 Task: open an excel sheet and write heading  Financial WizardAdd Categories in a column and its values below  'Income, Income, Income, Expenses, Expenses, Expenses, Expenses, Expenses, Savings, Savings, Investments, Investments, Debt, Debt & Debt. 'Add Descriptions in next column and its values below  Salary, Freelance Work, Rental Income, Housing, Transportation, Groceries, Utilities, Entertainment, Emergency Fund, Retirement, Stocks, Mutual Funds, Credit Card 1, Credit Card 2 & Student Loan. Add Amount in next column and its values below  $5,000, $1,200, $500, $1,200, $300, $400, $200, $150, $500, $1,000, $500, $300, $200, $100 & $300. Save page DashboardFinRecords
Action: Mouse moved to (38, 119)
Screenshot: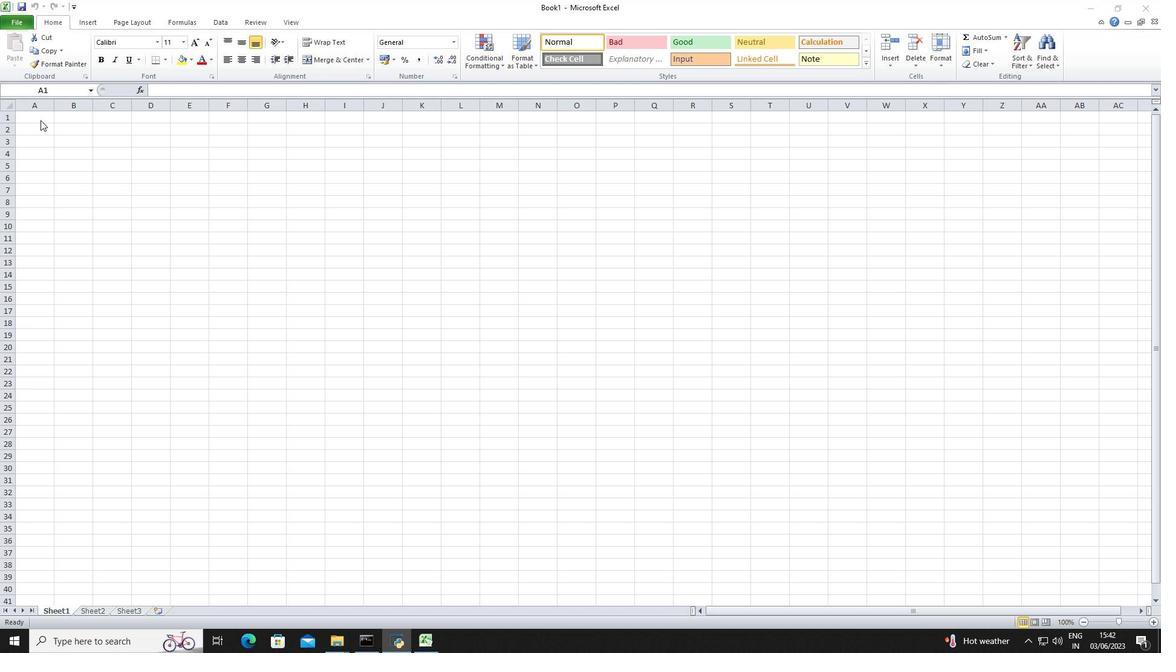 
Action: Mouse pressed left at (38, 119)
Screenshot: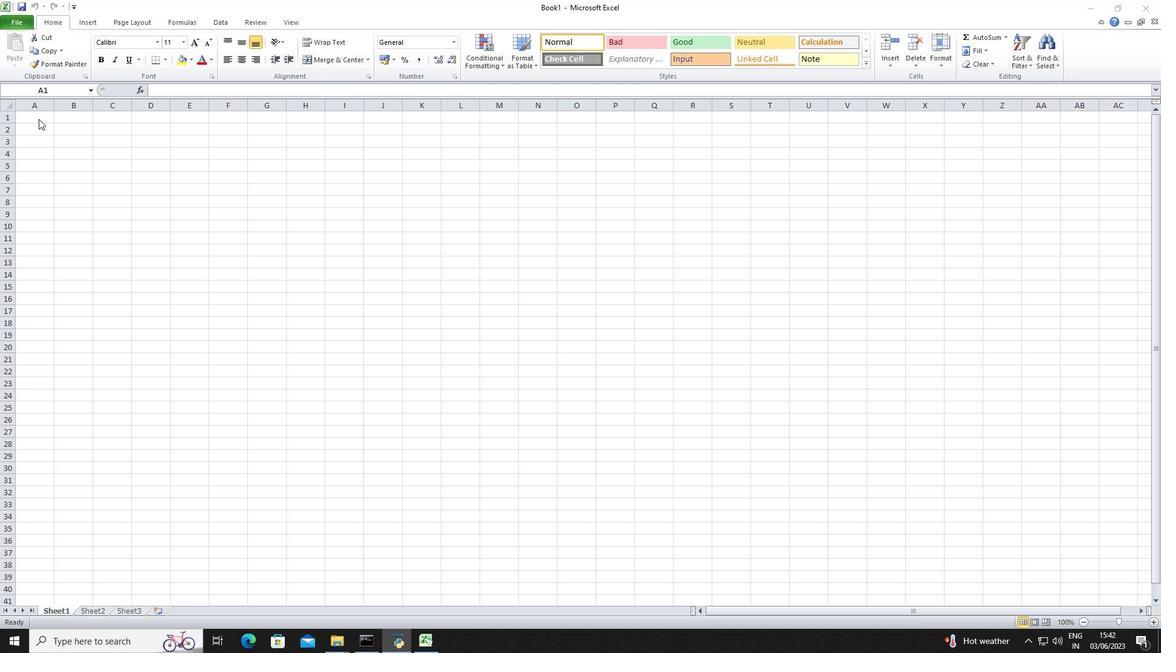 
Action: Key pressed <Key.shift>Financial<Key.space><Key.shift>Wizard<Key.down><Key.down><Key.shift>Categories<Key.down><Key.shift>Income<Key.down><Key.shift>Income<Key.down><Key.shift>Income<Key.down><Key.shift>Expenses<Key.down><Key.shift>Expenses<Key.down><Key.shift>Expenses<Key.down><Key.shift>Expenses<Key.down><Key.shift>Expenses<Key.down><Key.down><Key.up><Key.shift>Savings<Key.down><Key.shift>Savings<Key.down><Key.shift>Investments<Key.down><Key.shift>Investments<Key.down><Key.shift><Key.shift>Debt<Key.down><Key.shift>Debt<Key.down><Key.shift>Debt<Key.down><Key.right><Key.right><Key.up><Key.up><Key.up><Key.up><Key.up><Key.up><Key.up><Key.up><Key.up><Key.up><Key.up><Key.up><Key.up><Key.up><Key.up><Key.up><Key.shift>Descriptions<Key.down><Key.shift>Salary<Key.down><Key.shift>Freelance<Key.space><Key.shift>Work<Key.down><Key.shift>Rental<Key.space><Key.shift>Income<Key.down><Key.shift>Housing<Key.down><Key.shift>Transportation<Key.down><Key.shift>Groceries<Key.down><Key.shift>Utilii<Key.backspace><Key.backspace><Key.backspace>lities<Key.down><Key.shift>Entertainment<Key.down><Key.shift>Emergency<Key.space><Key.shift>Fund<Key.down><Key.shift>Retirement<Key.down><Key.shift>Stocks<Key.down><Key.shift>Mutual<Key.space><Key.shift>Funds<Key.down><Key.shift>Credit<Key.space><Key.shift>CArd<Key.backspace><Key.backspace><Key.backspace>ard<Key.space>1<Key.down><Key.shift>Credit<Key.space><Key.shift>Card<Key.space>2<Key.down><Key.shift>Student<Key.space><Key.shift>Loan<Key.down><Key.right><Key.right><Key.right><Key.up><Key.up><Key.up><Key.up><Key.up><Key.up><Key.up><Key.up><Key.up><Key.up><Key.up><Key.up><Key.up><Key.up><Key.up><Key.up><Key.shift>Amount<Key.down>5000<Key.down>1200<Key.down>500<Key.down>1200<Key.down>300<Key.down>400<Key.down>200<Key.down>14<Key.backspace>50<Key.down>500<Key.down>1000<Key.down>500<Key.down>300<Key.down>200<Key.down>100<Key.down>300<Key.down>
Screenshot: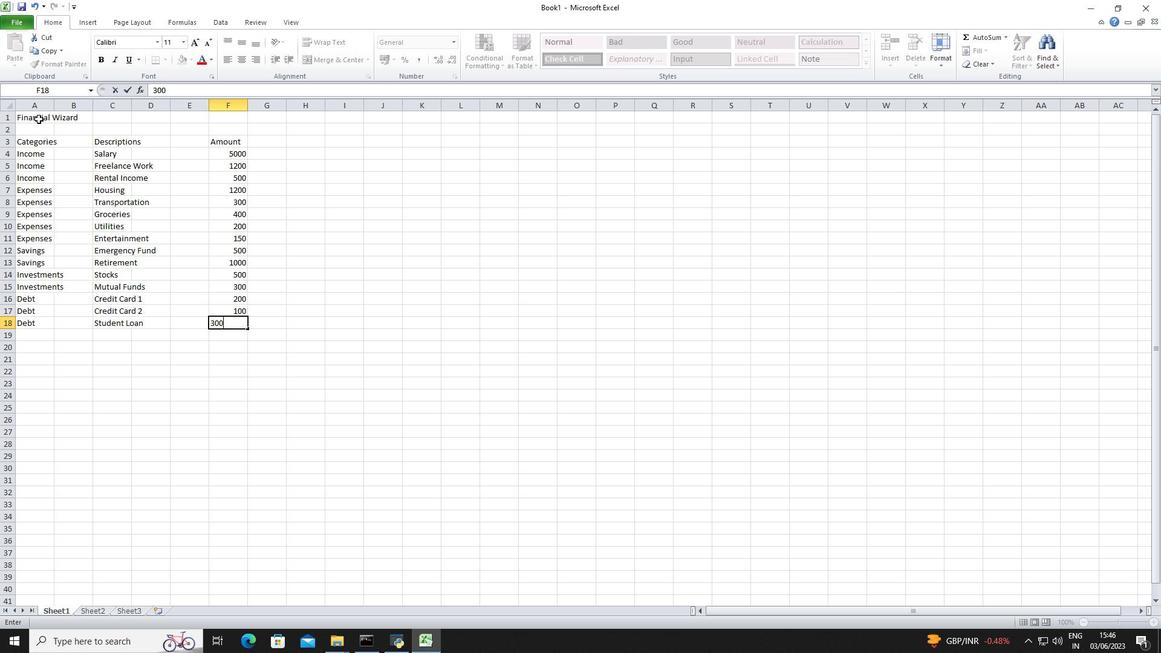 
Action: Mouse moved to (223, 156)
Screenshot: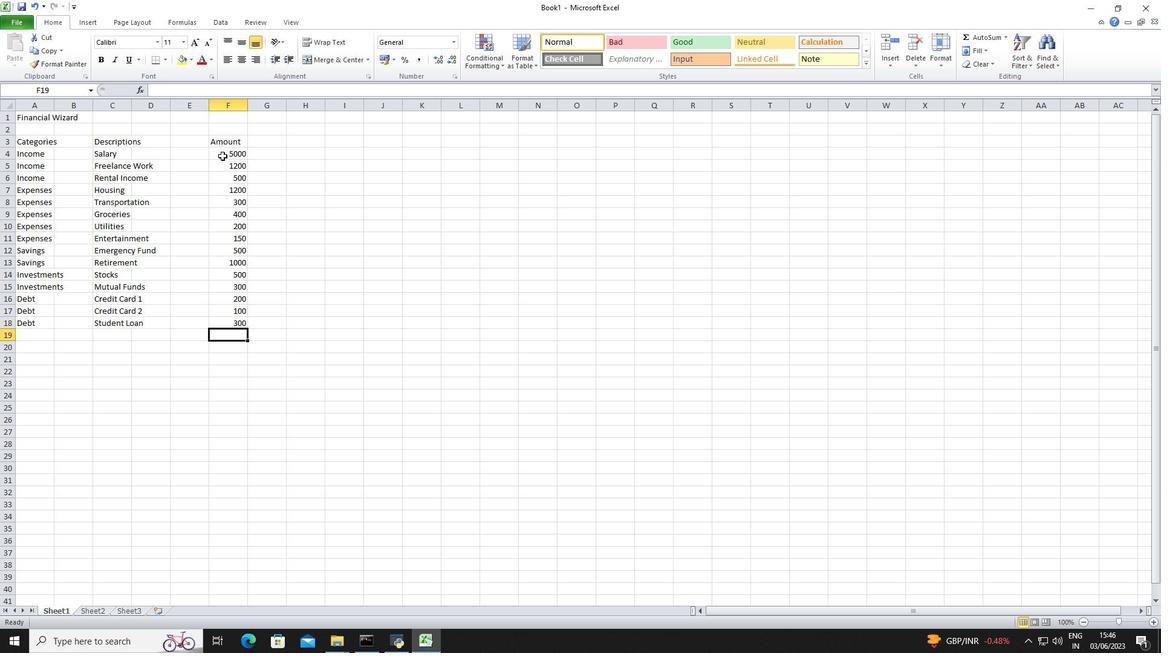 
Action: Mouse pressed left at (223, 156)
Screenshot: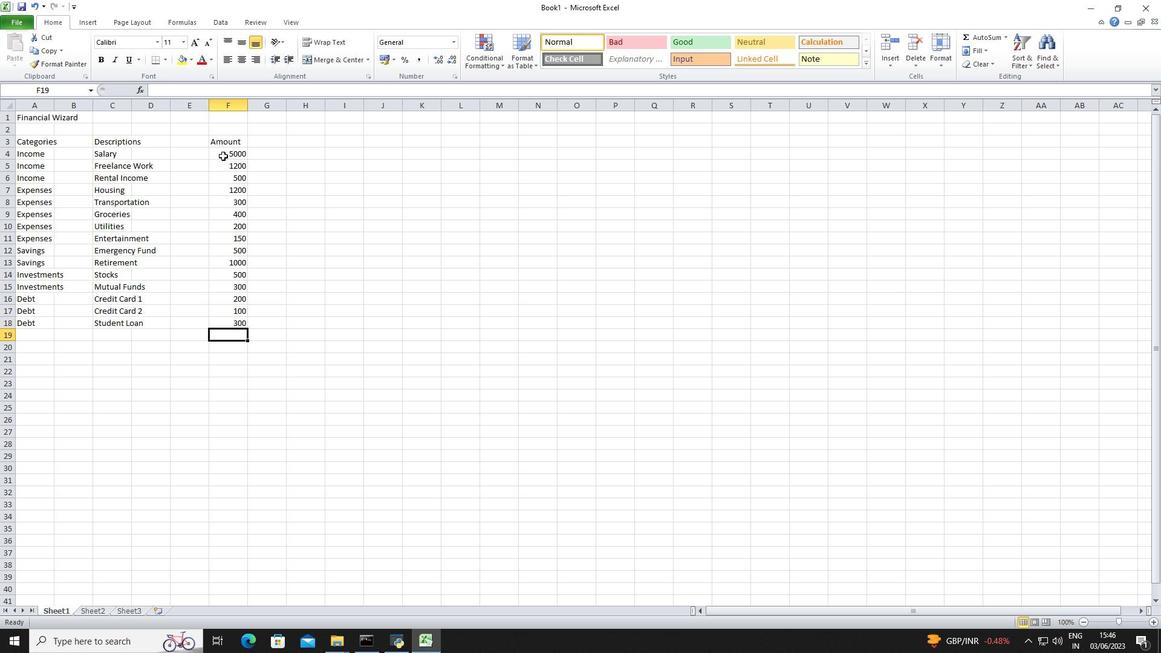 
Action: Mouse moved to (453, 41)
Screenshot: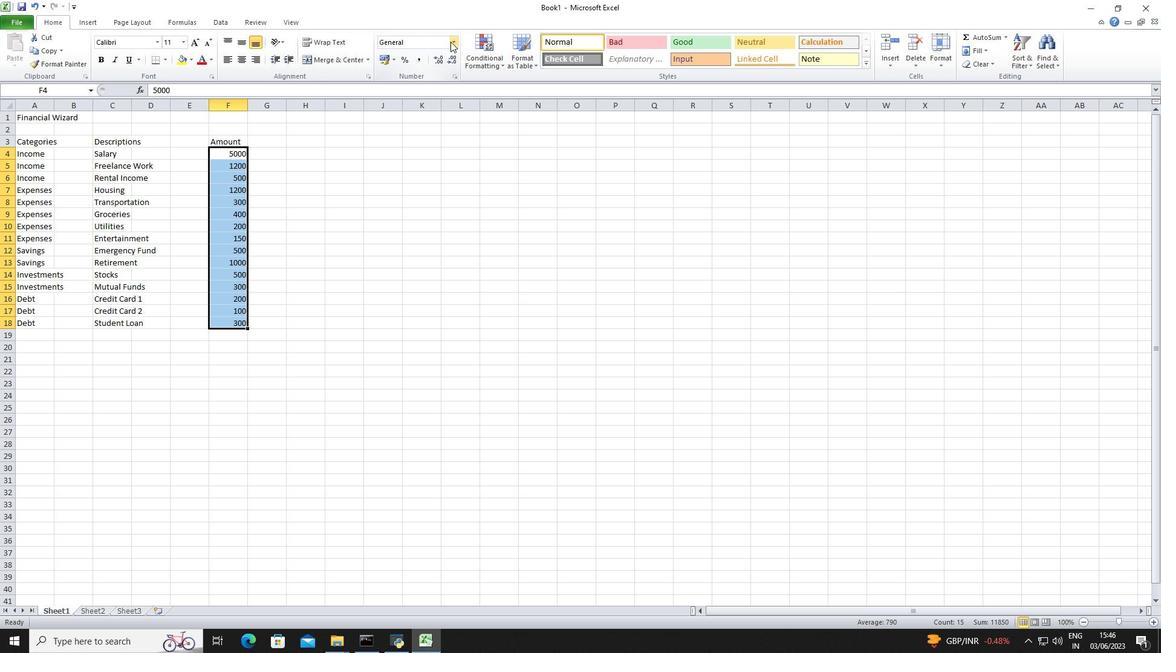 
Action: Mouse pressed left at (453, 41)
Screenshot: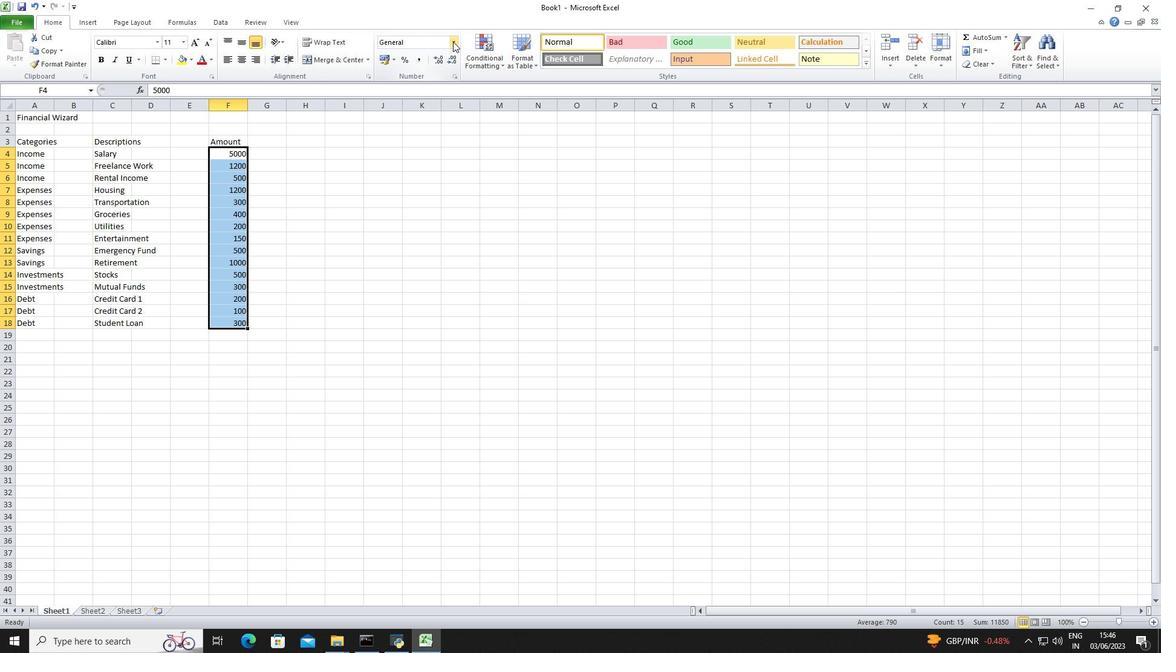 
Action: Mouse moved to (435, 354)
Screenshot: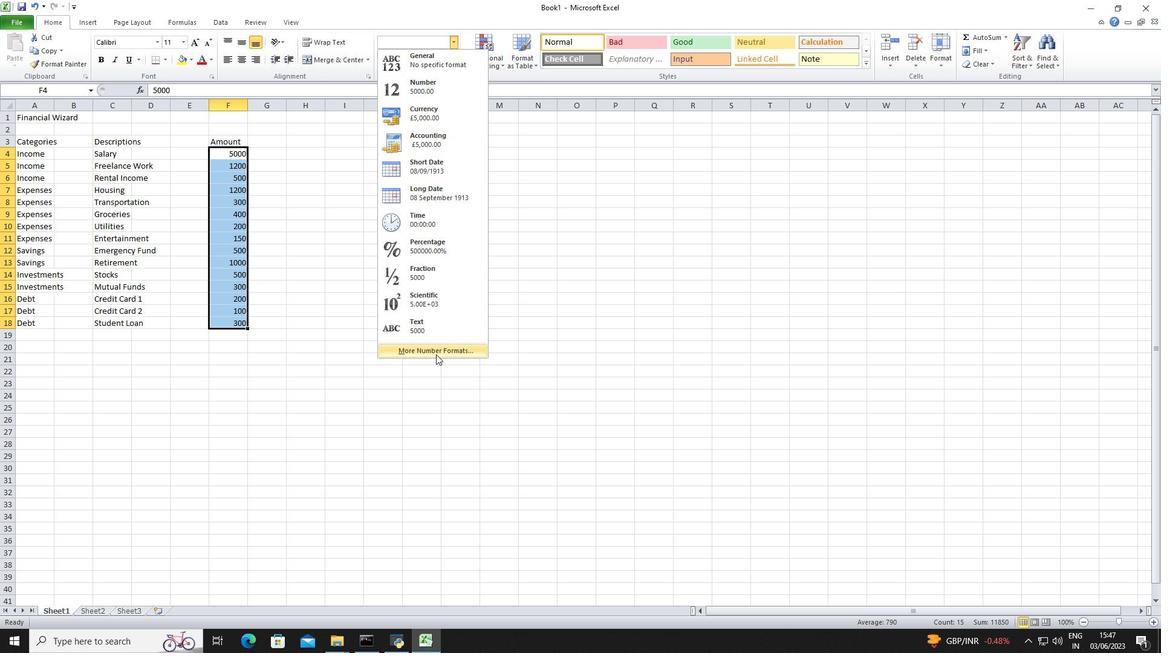 
Action: Mouse pressed left at (435, 354)
Screenshot: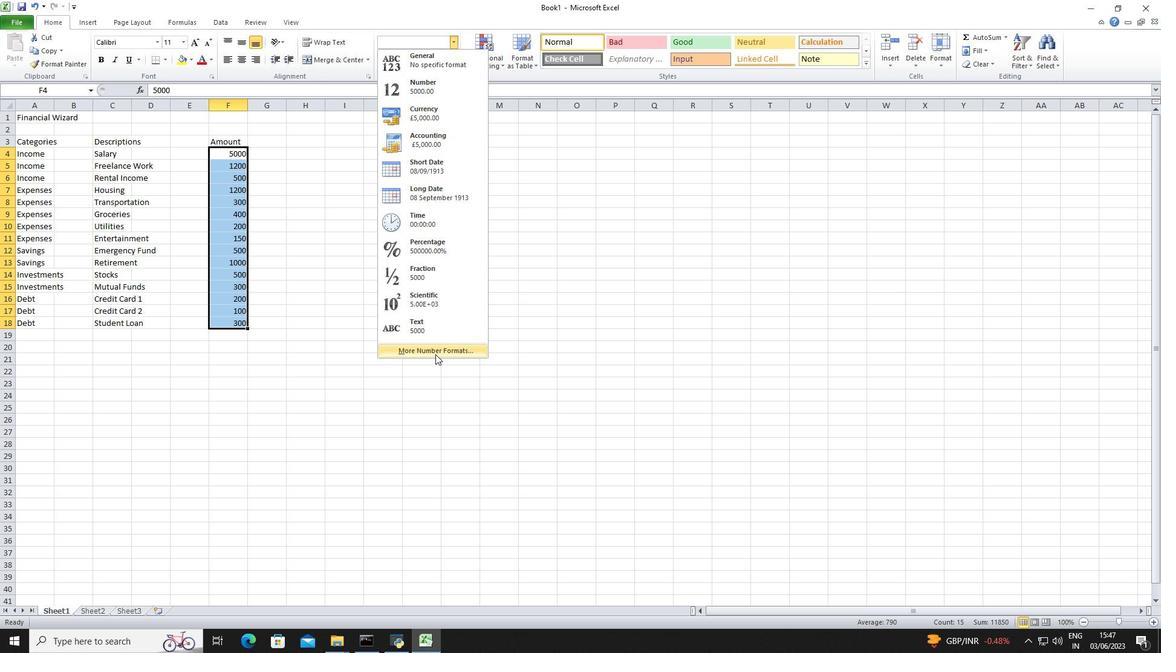
Action: Mouse moved to (179, 227)
Screenshot: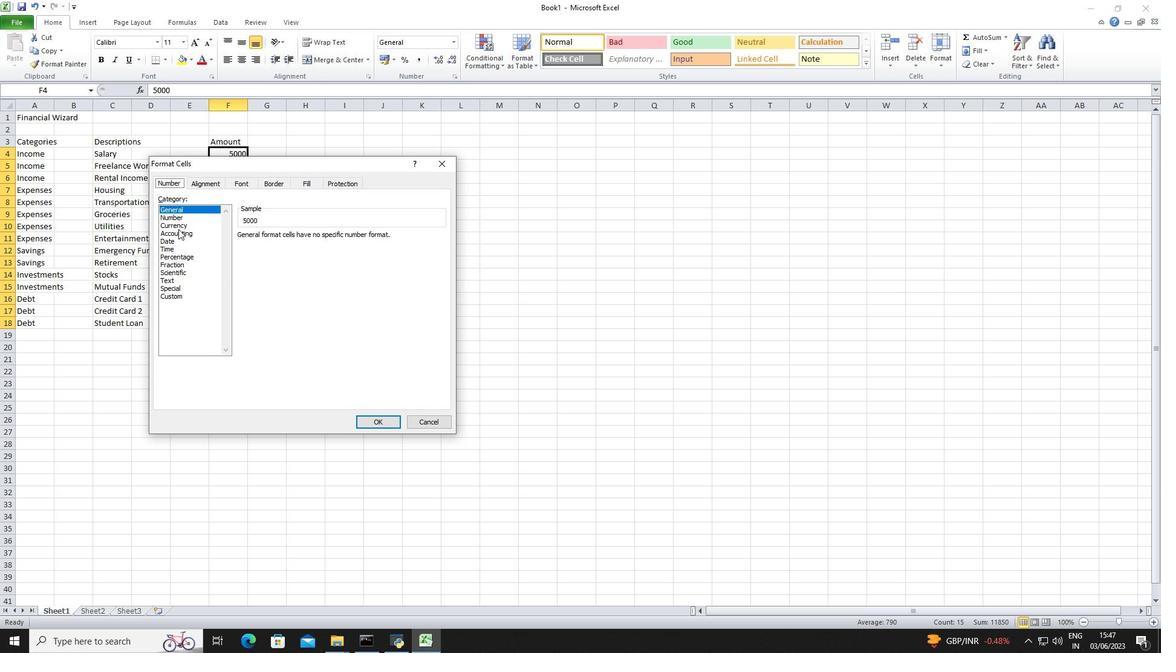 
Action: Mouse pressed left at (179, 227)
Screenshot: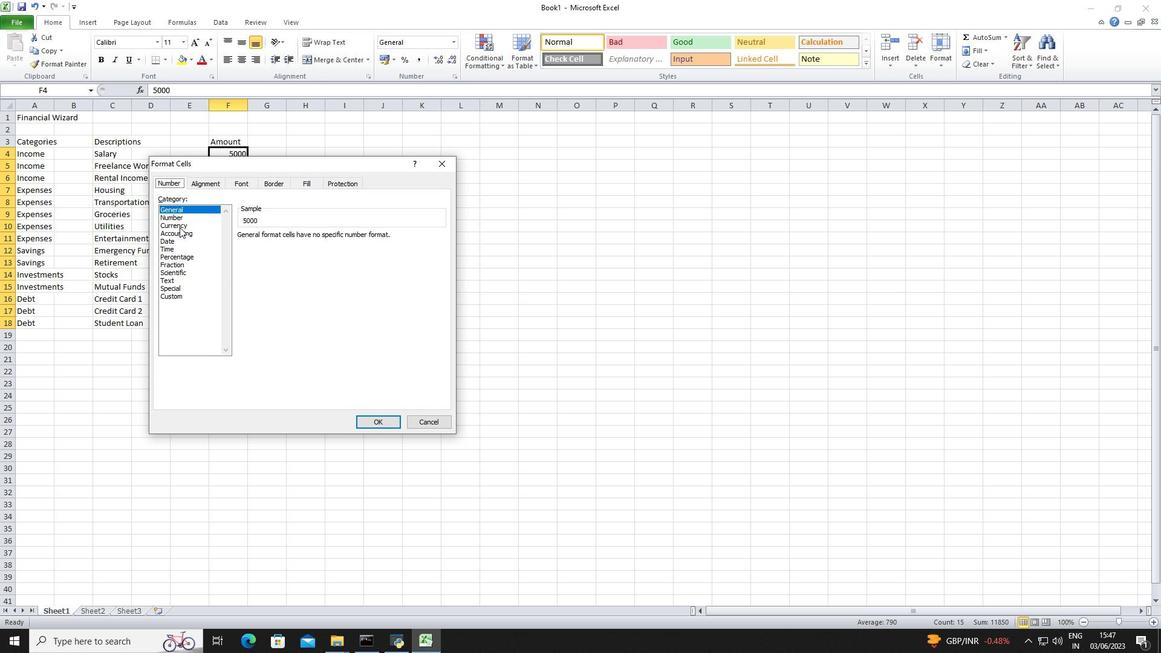 
Action: Mouse moved to (316, 238)
Screenshot: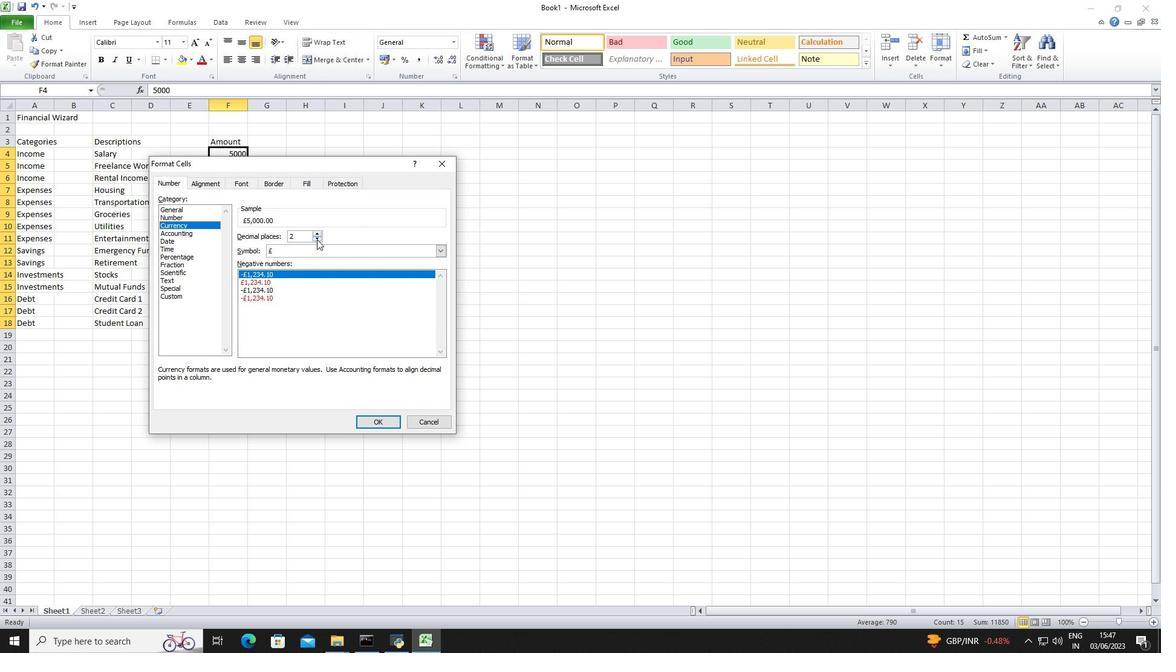 
Action: Mouse pressed left at (316, 238)
Screenshot: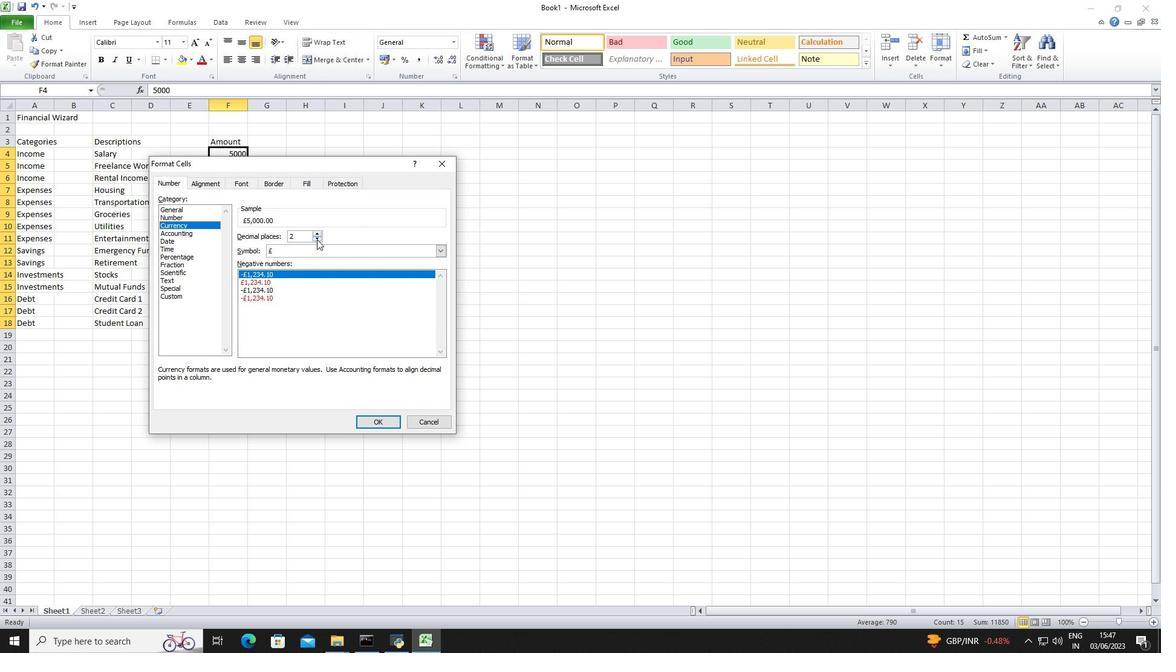 
Action: Mouse pressed left at (316, 238)
Screenshot: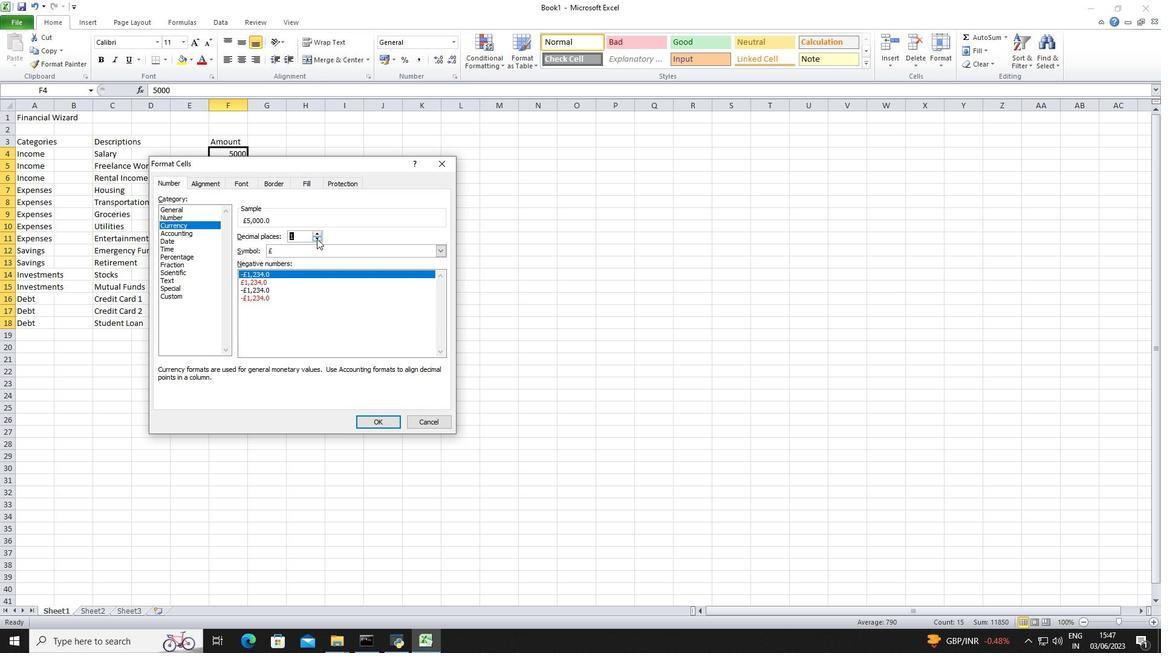 
Action: Mouse moved to (316, 248)
Screenshot: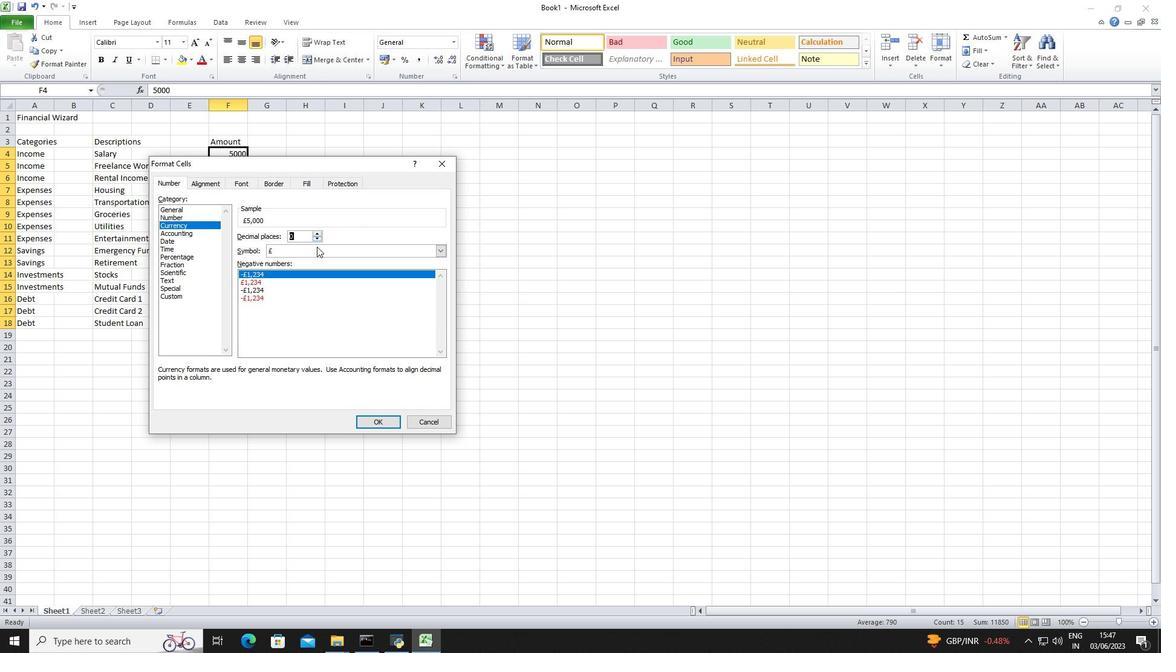 
Action: Mouse pressed left at (316, 248)
Screenshot: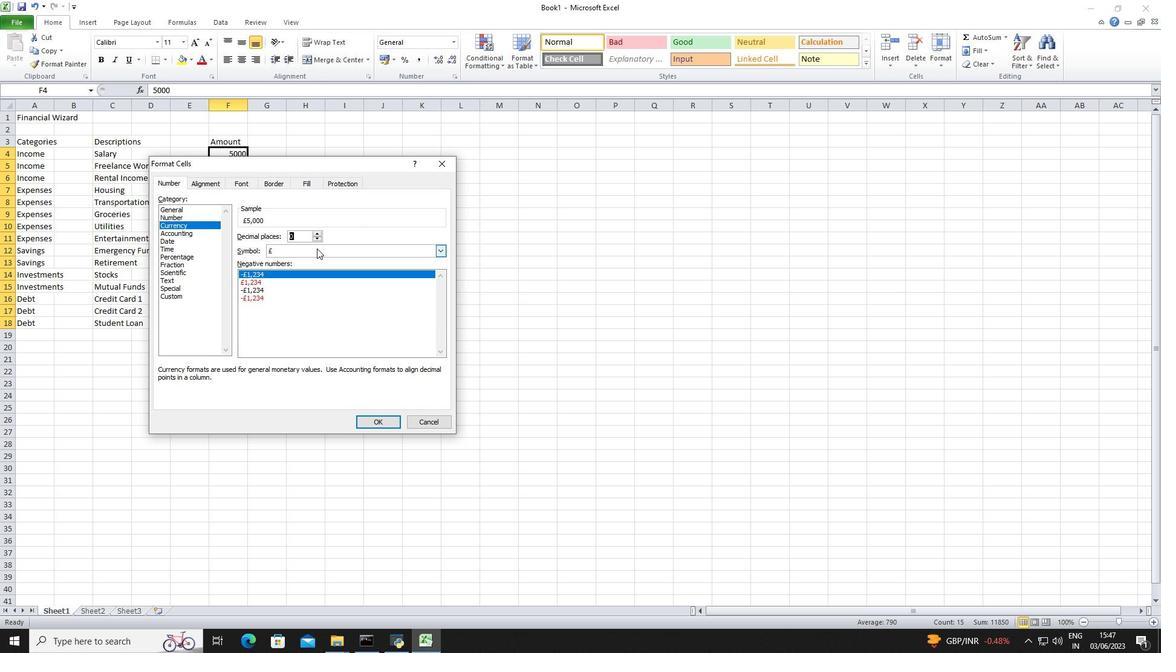 
Action: Mouse moved to (309, 304)
Screenshot: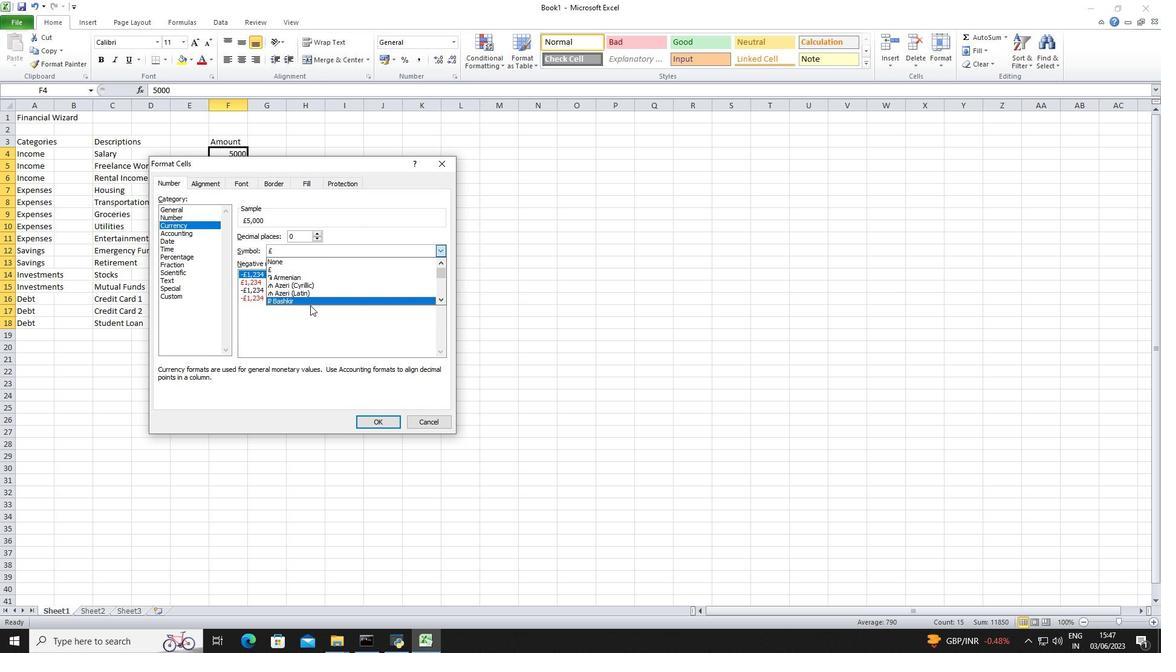 
Action: Mouse scrolled (309, 303) with delta (0, 0)
Screenshot: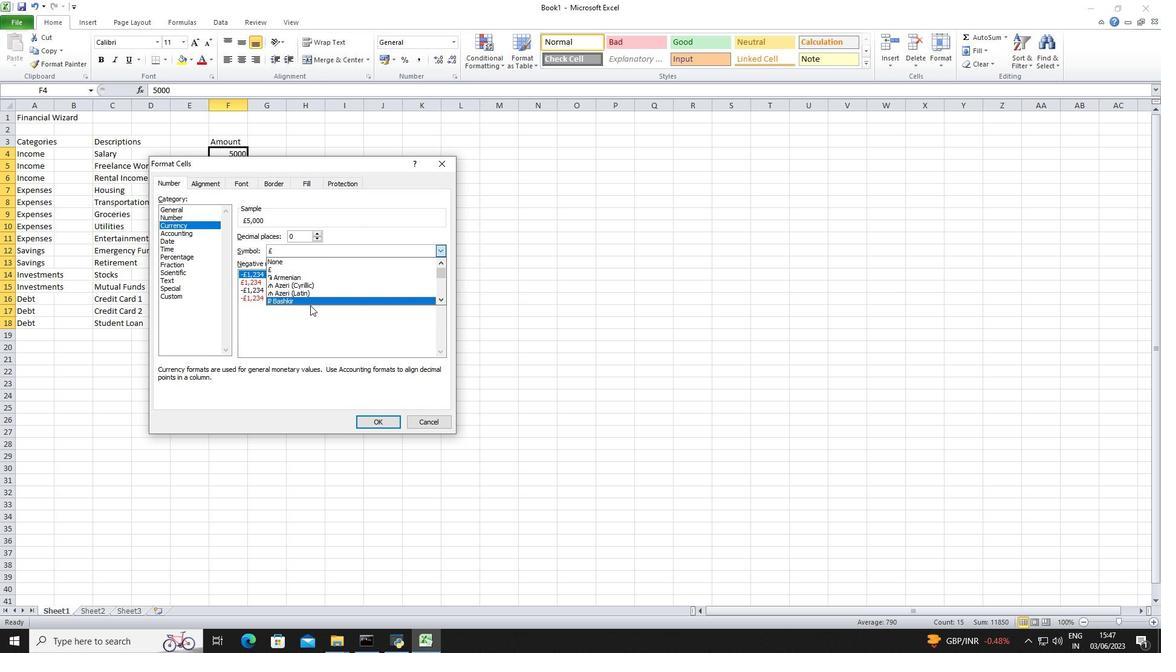 
Action: Mouse moved to (309, 302)
Screenshot: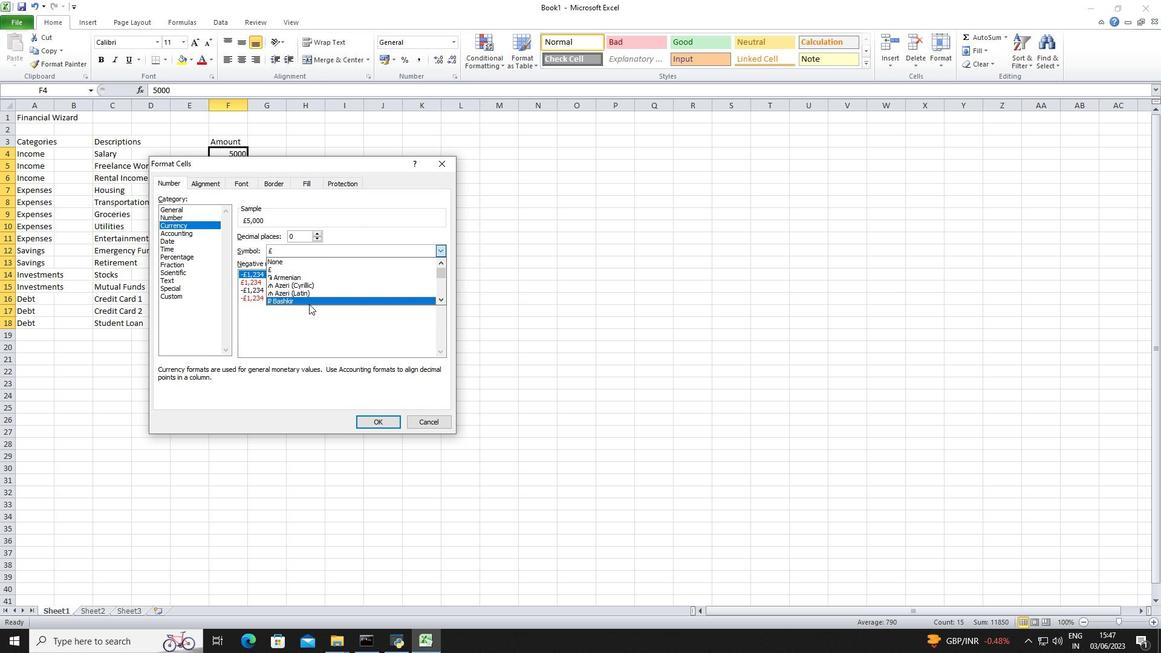 
Action: Mouse scrolled (309, 301) with delta (0, 0)
Screenshot: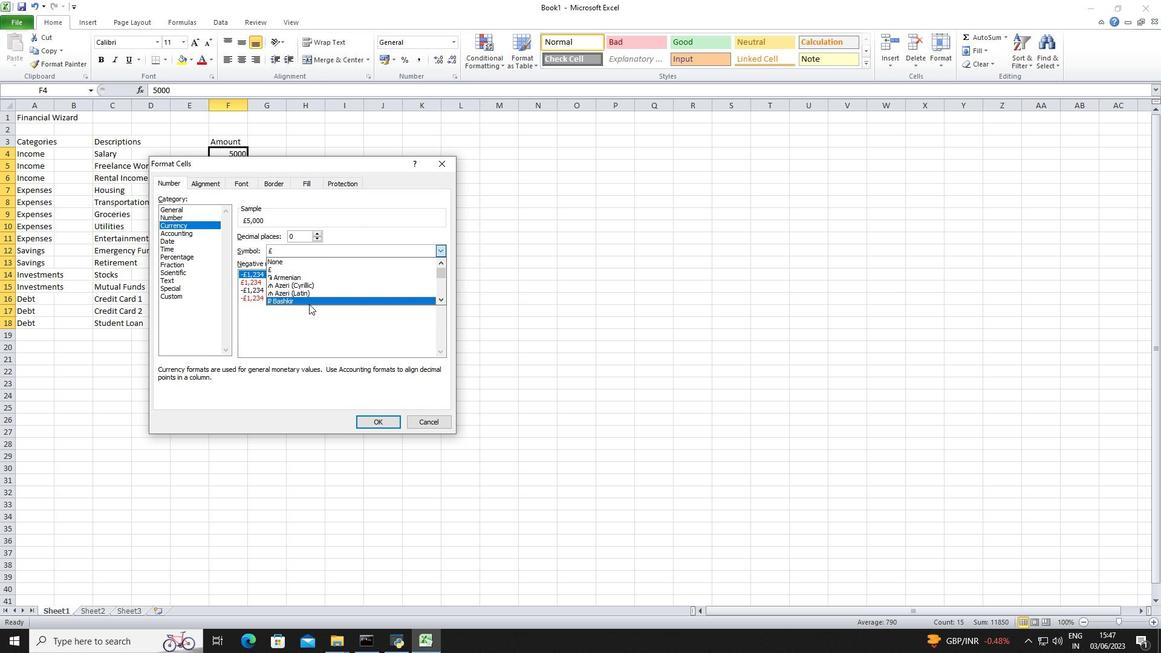 
Action: Mouse moved to (307, 300)
Screenshot: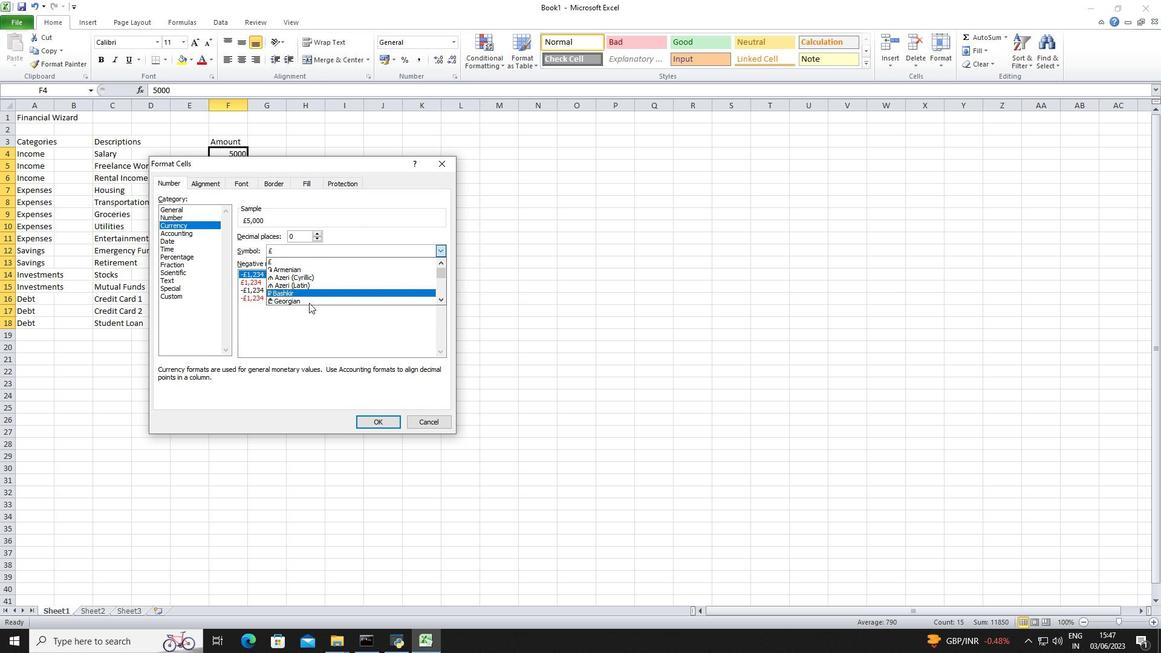 
Action: Mouse scrolled (307, 299) with delta (0, 0)
Screenshot: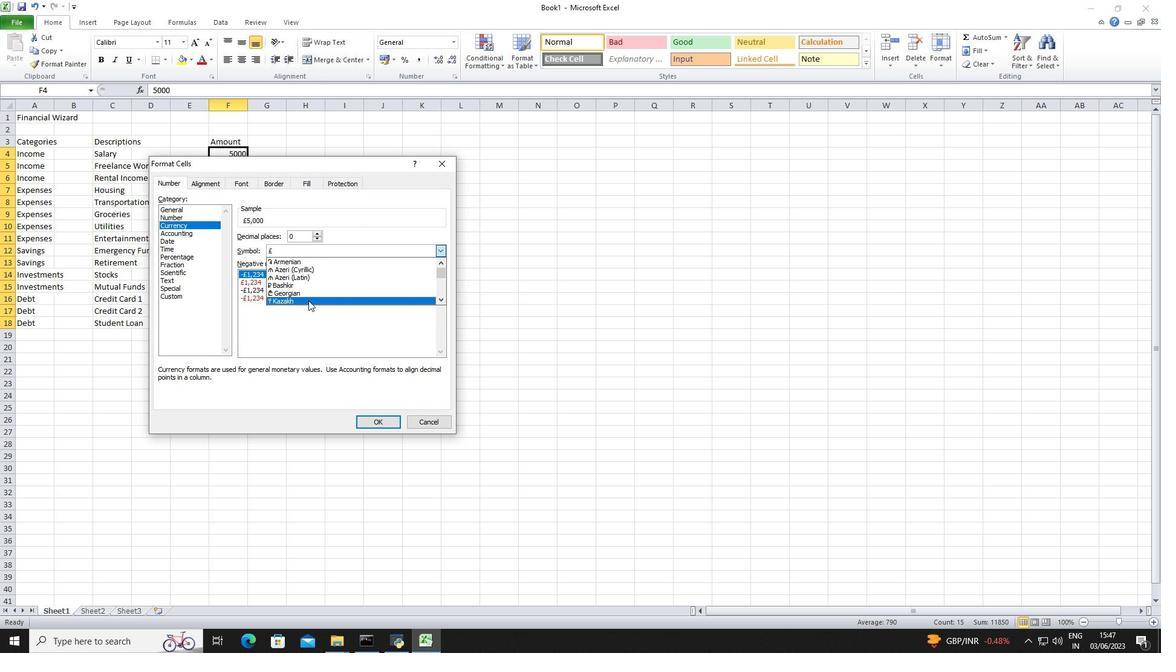 
Action: Mouse moved to (307, 299)
Screenshot: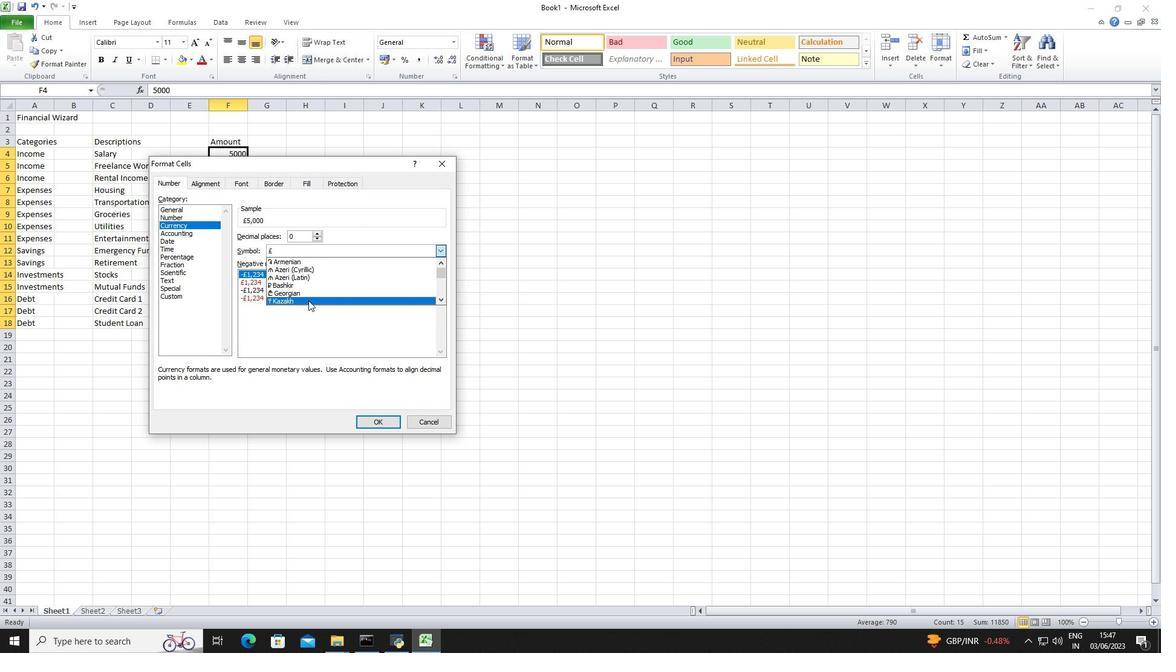 
Action: Mouse scrolled (307, 298) with delta (0, 0)
Screenshot: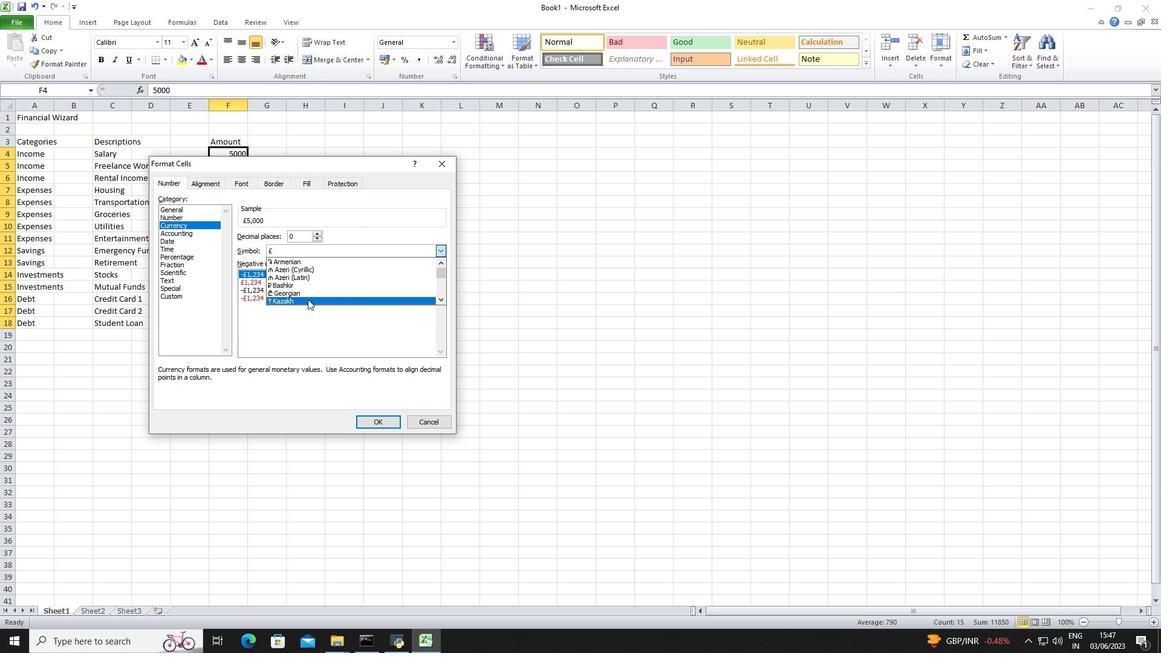 
Action: Mouse scrolled (307, 298) with delta (0, 0)
Screenshot: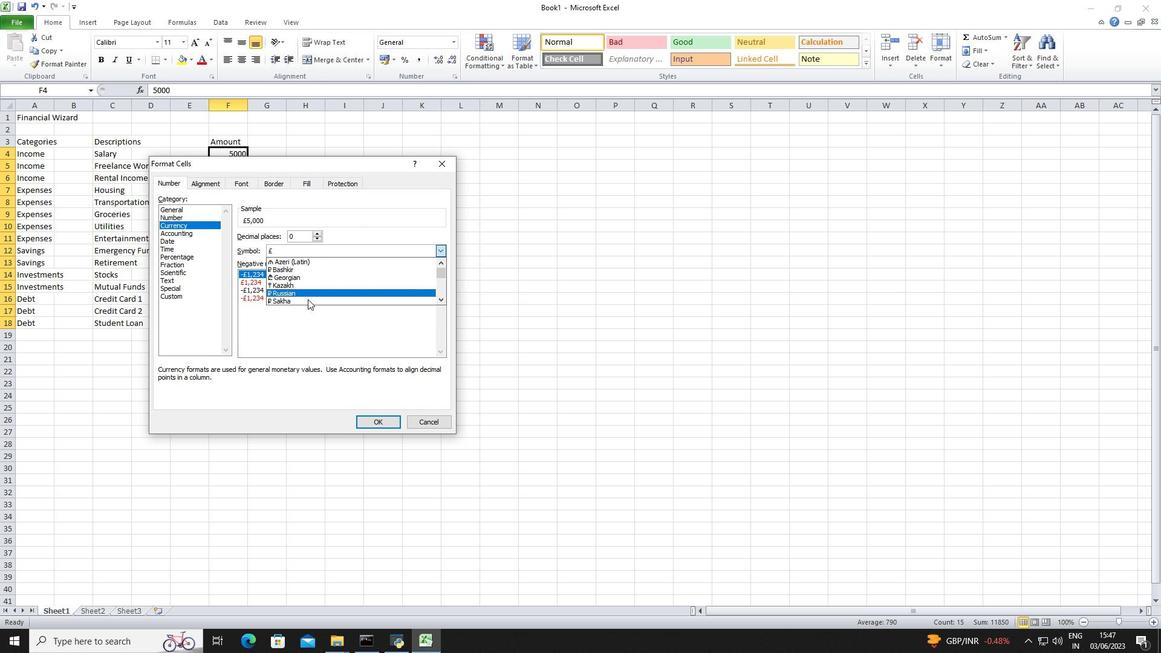 
Action: Mouse scrolled (307, 298) with delta (0, 0)
Screenshot: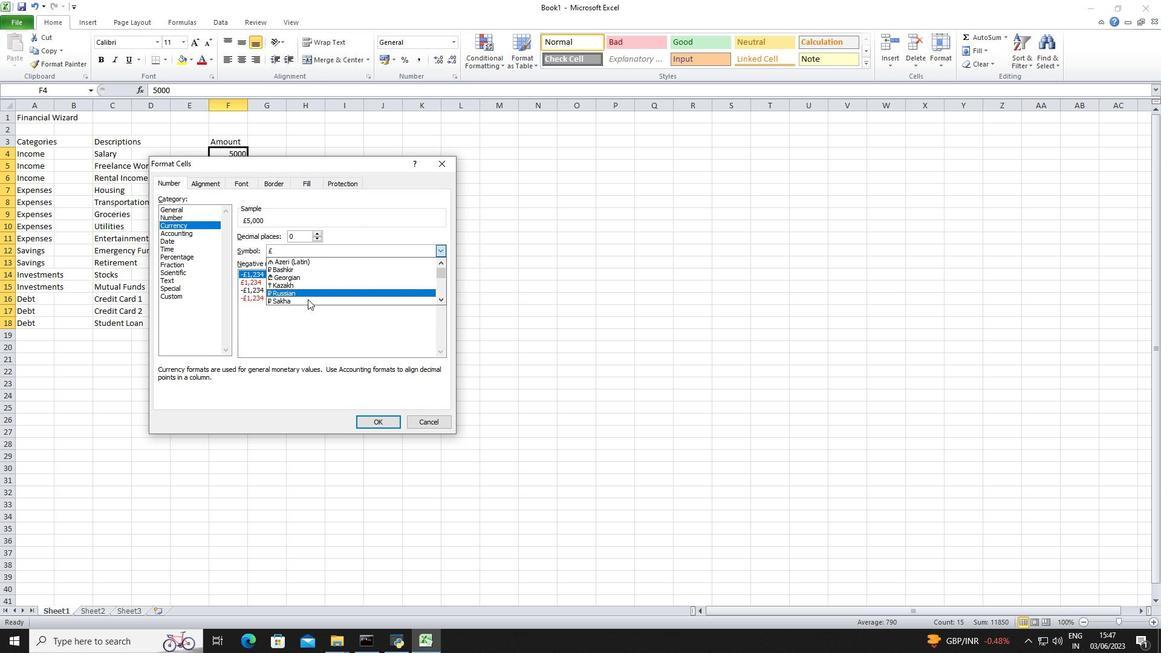 
Action: Mouse scrolled (307, 298) with delta (0, 0)
Screenshot: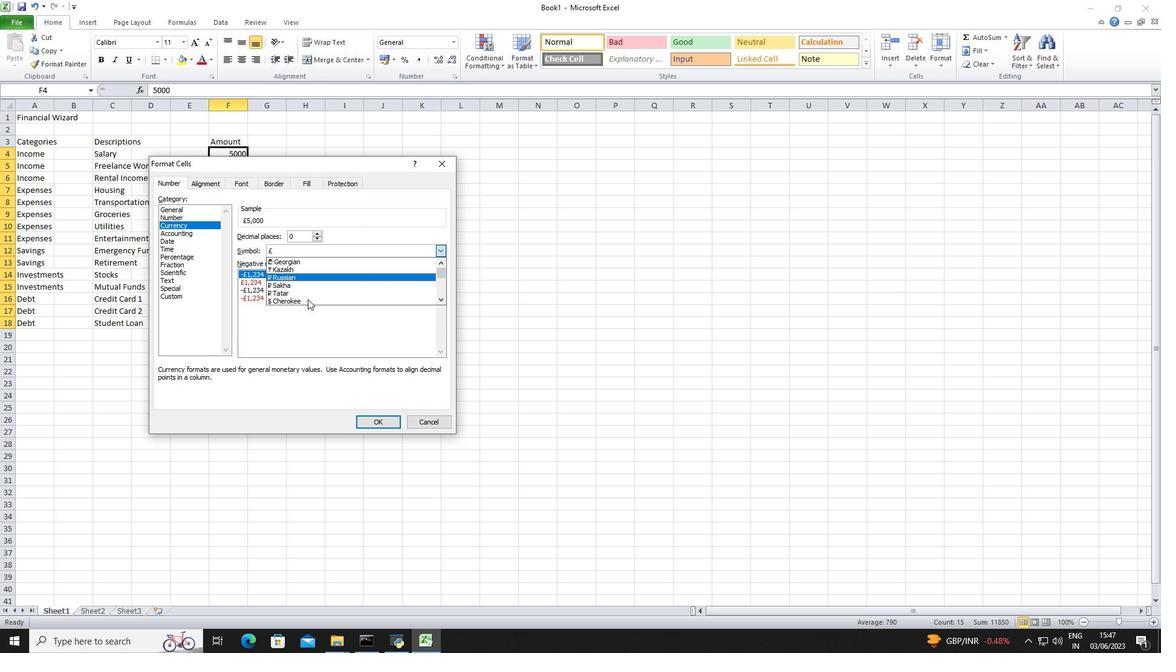 
Action: Mouse moved to (307, 297)
Screenshot: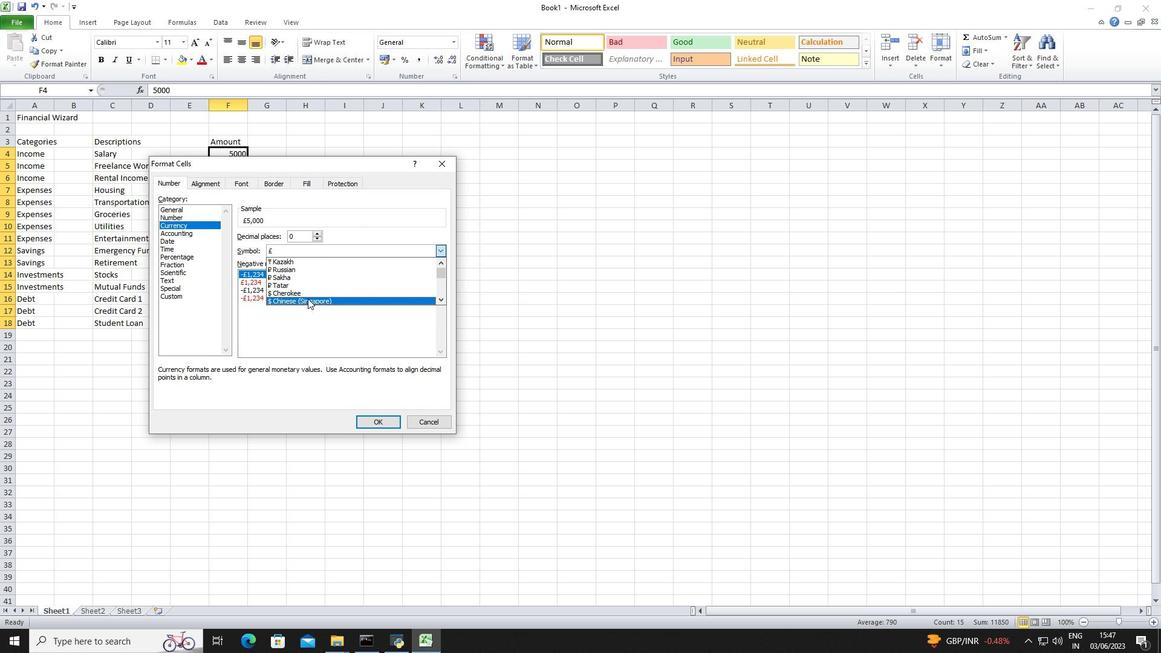 
Action: Mouse scrolled (307, 296) with delta (0, 0)
Screenshot: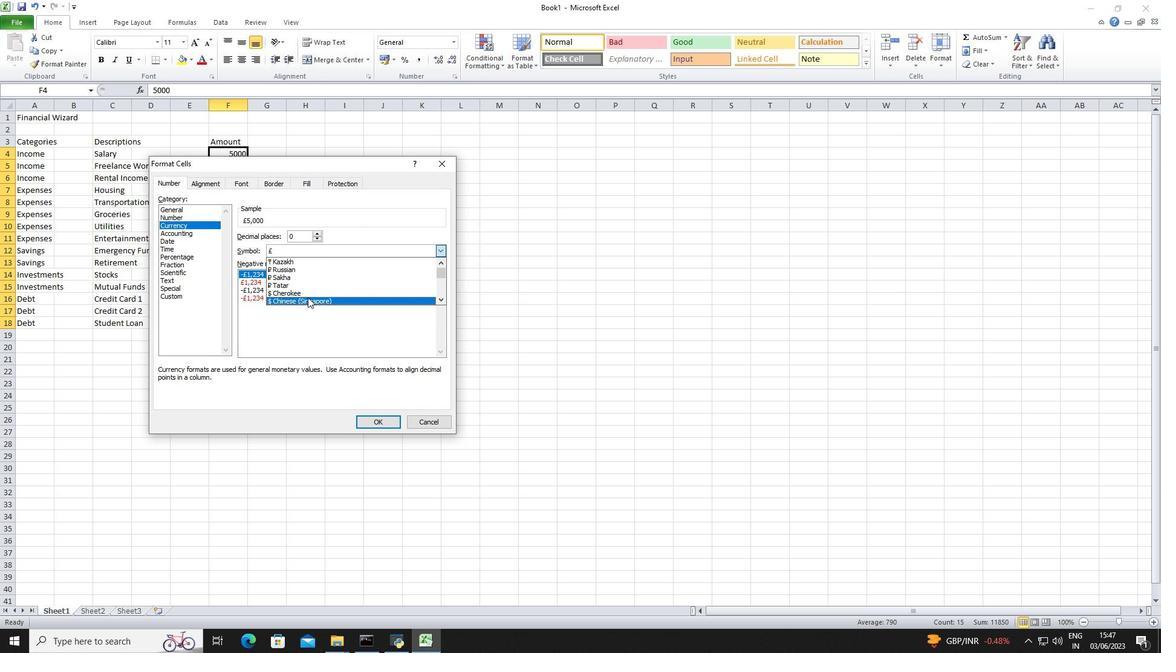 
Action: Mouse scrolled (307, 296) with delta (0, 0)
Screenshot: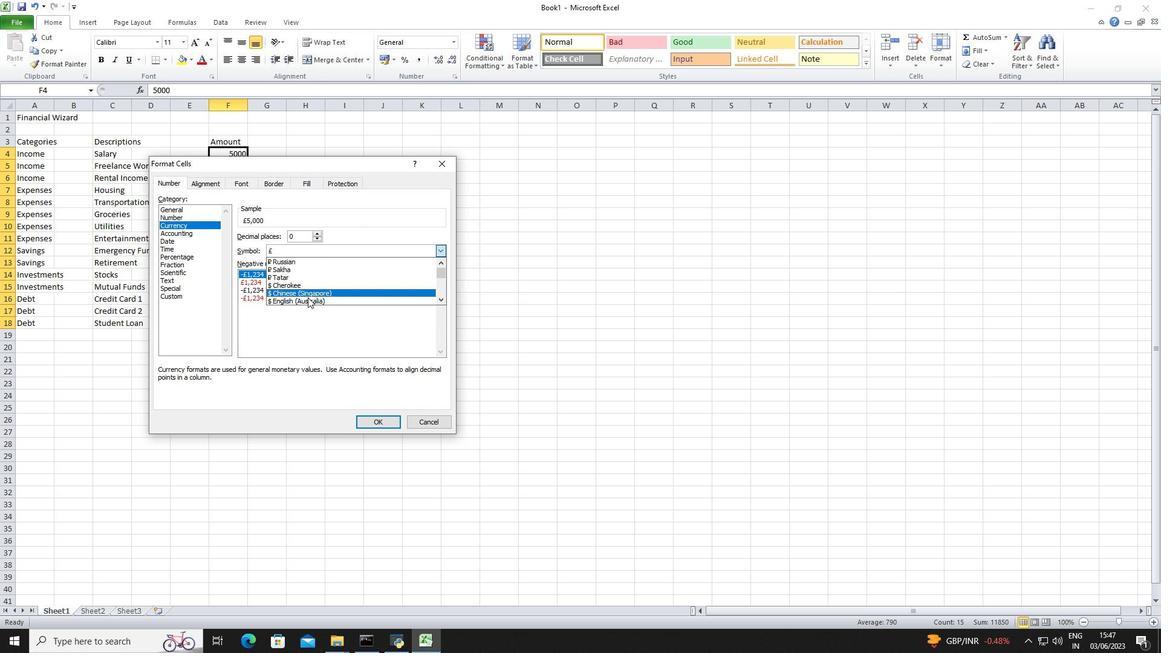 
Action: Mouse moved to (310, 291)
Screenshot: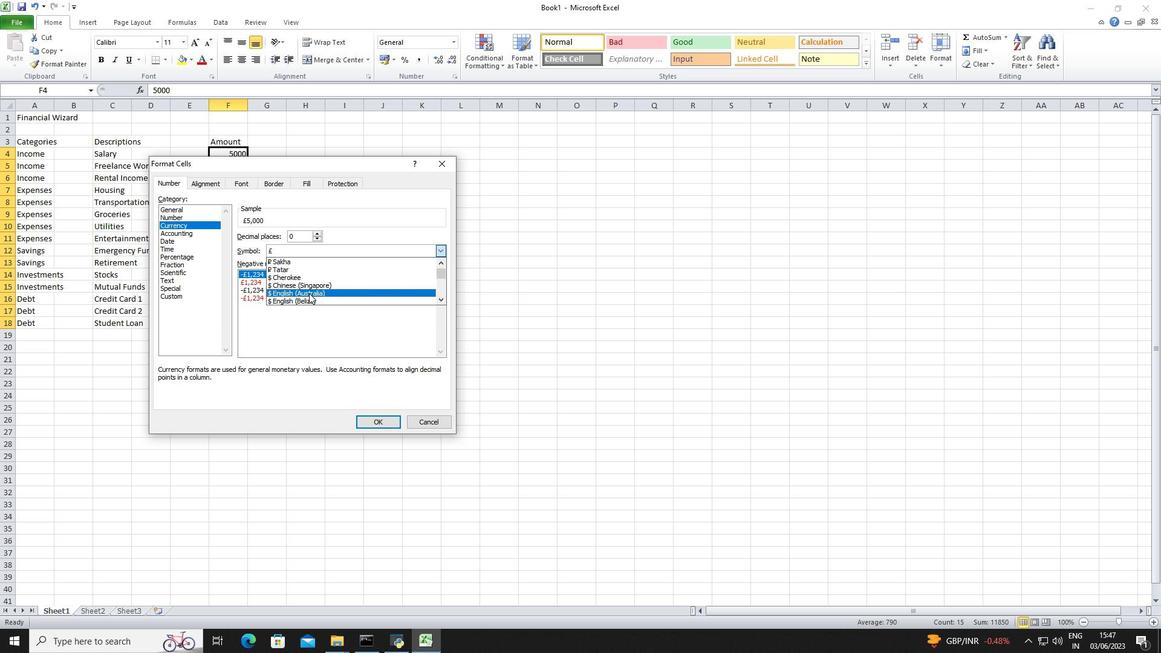 
Action: Mouse pressed left at (310, 291)
Screenshot: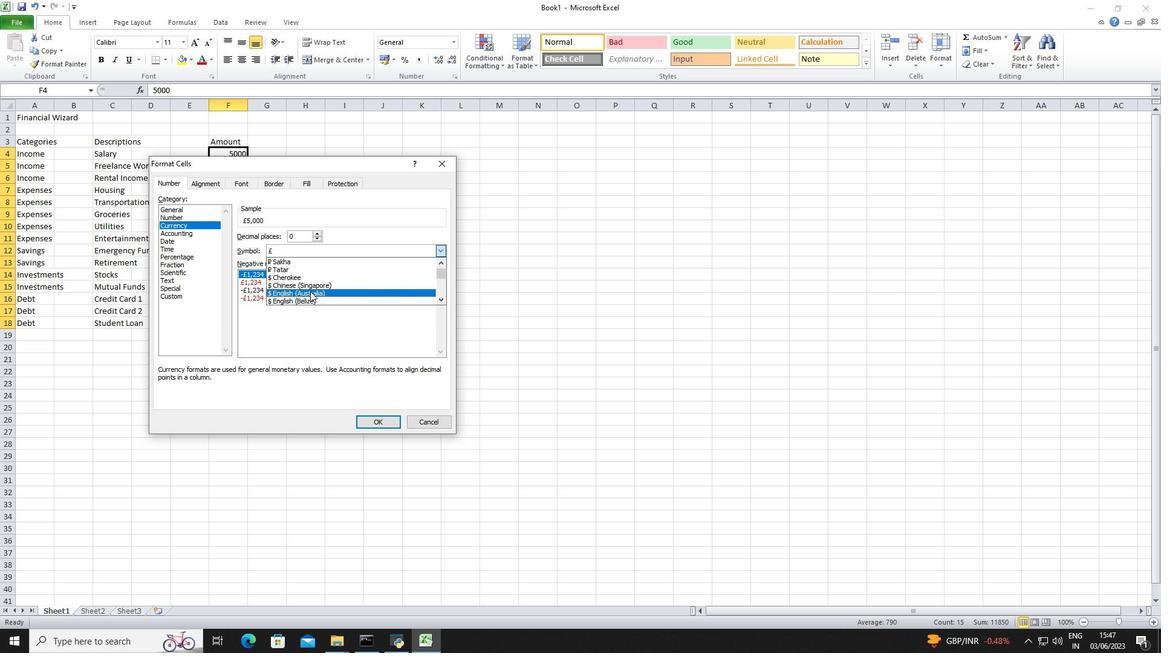 
Action: Mouse moved to (373, 419)
Screenshot: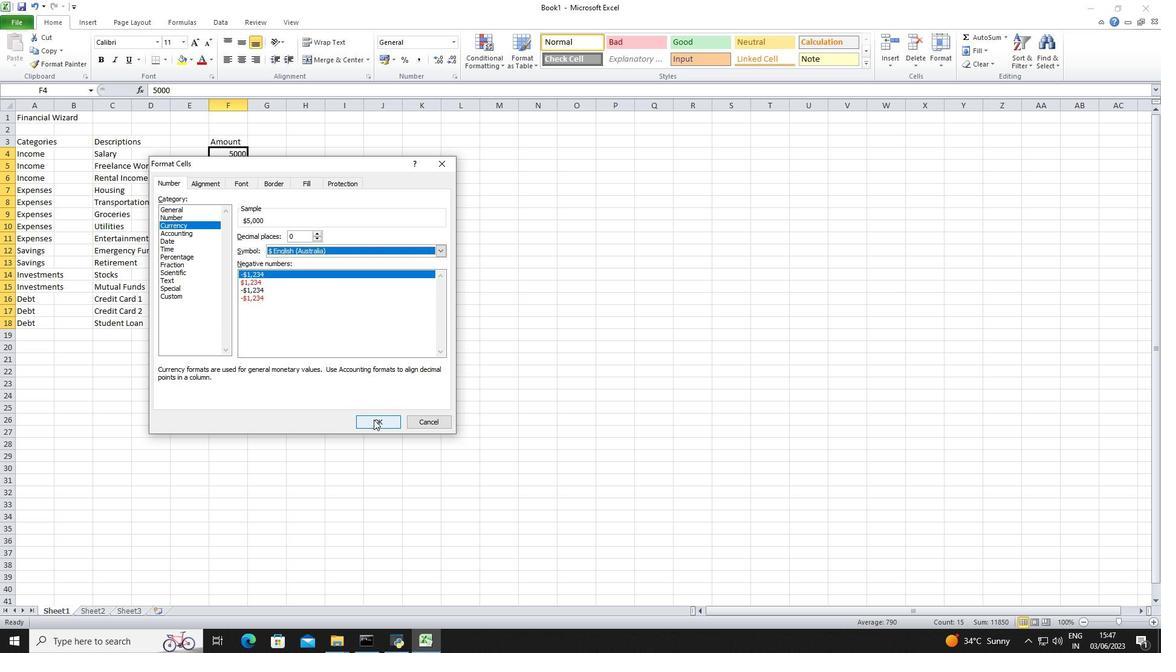 
Action: Mouse pressed left at (373, 419)
Screenshot: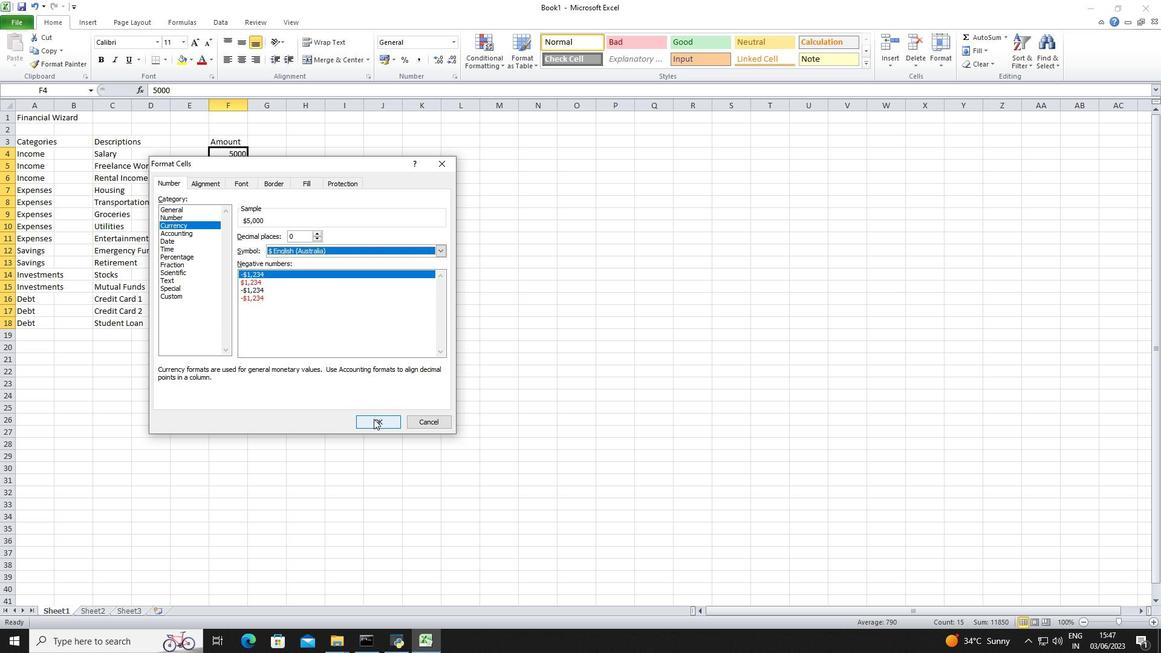 
Action: Mouse moved to (297, 333)
Screenshot: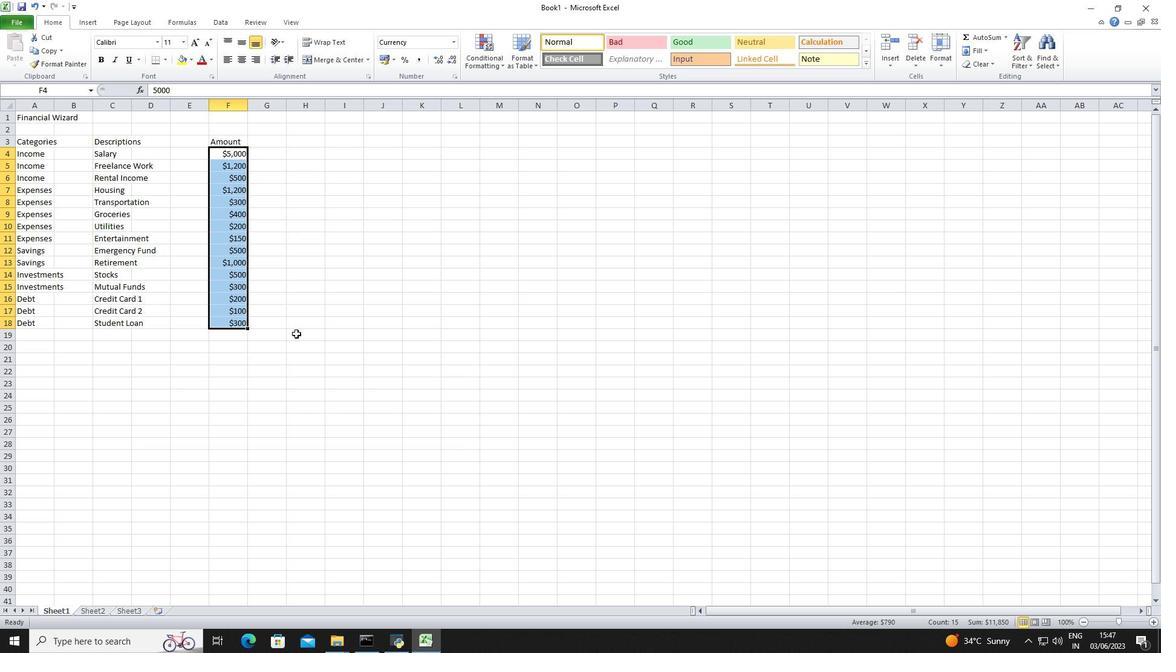 
Action: Mouse pressed left at (297, 333)
Screenshot: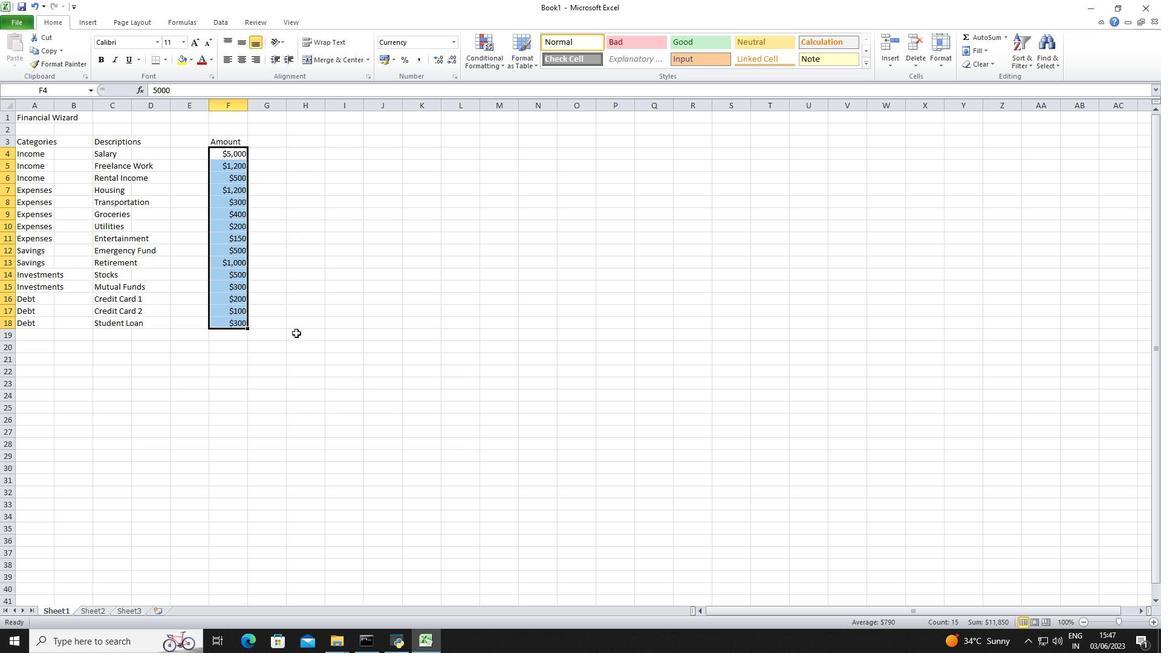 
Action: Mouse moved to (298, 333)
Screenshot: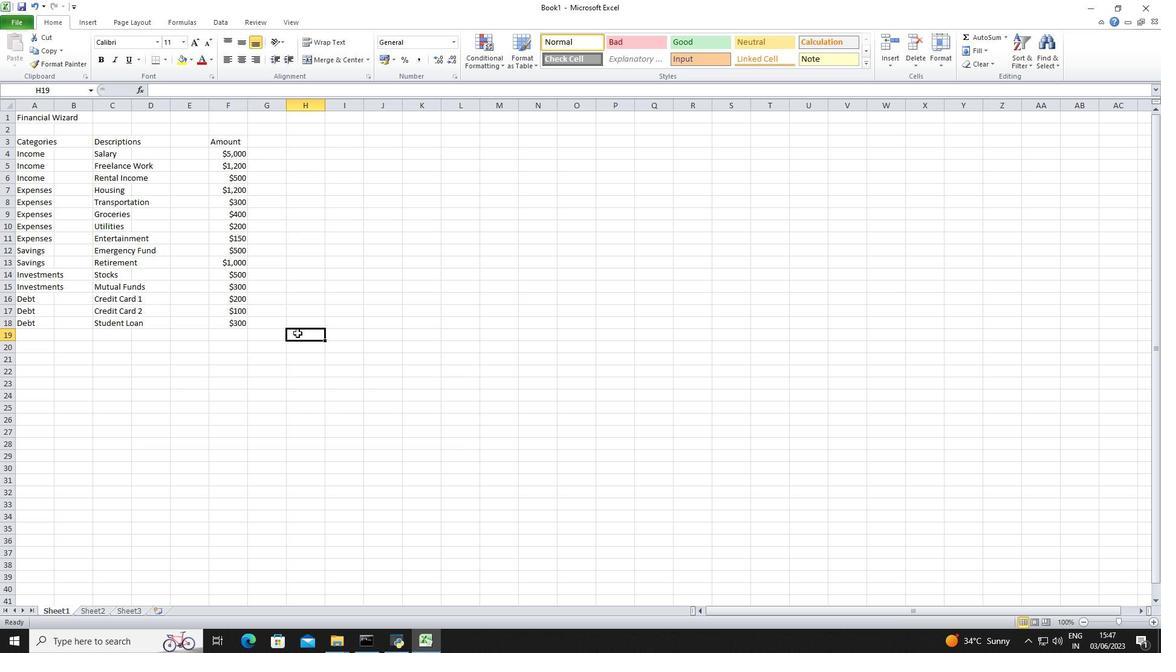 
Action: Key pressed ctrl+S
Screenshot: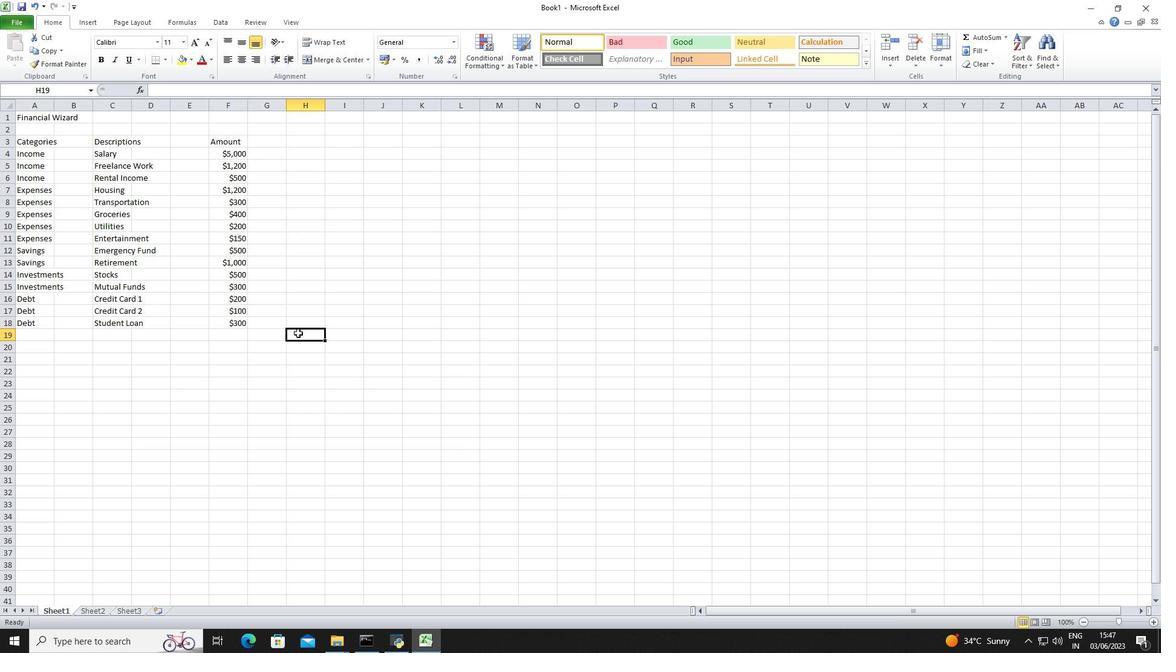 
Action: Mouse moved to (456, 354)
Screenshot: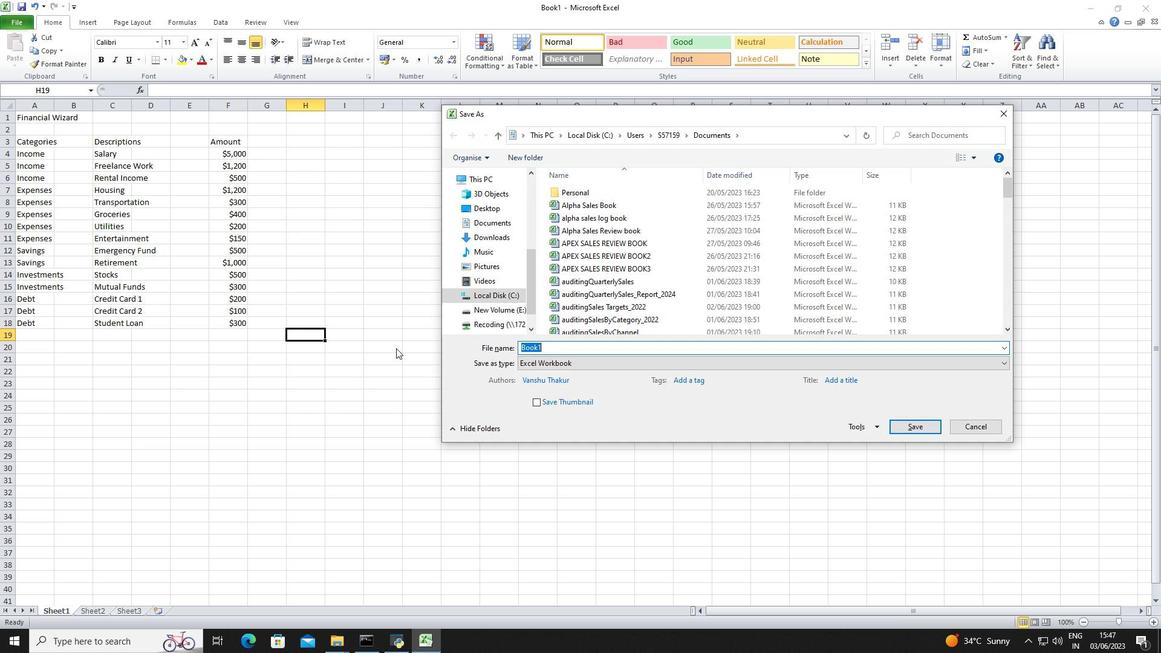 
Action: Key pressed <Key.shift>Dashborad<Key.backspace><Key.backspace><Key.backspace>ard<Key.space><Key.shift>Fin<Key.space><Key.shift><Key.shift><Key.shift><Key.shift><Key.shift>Records<Key.enter>
Screenshot: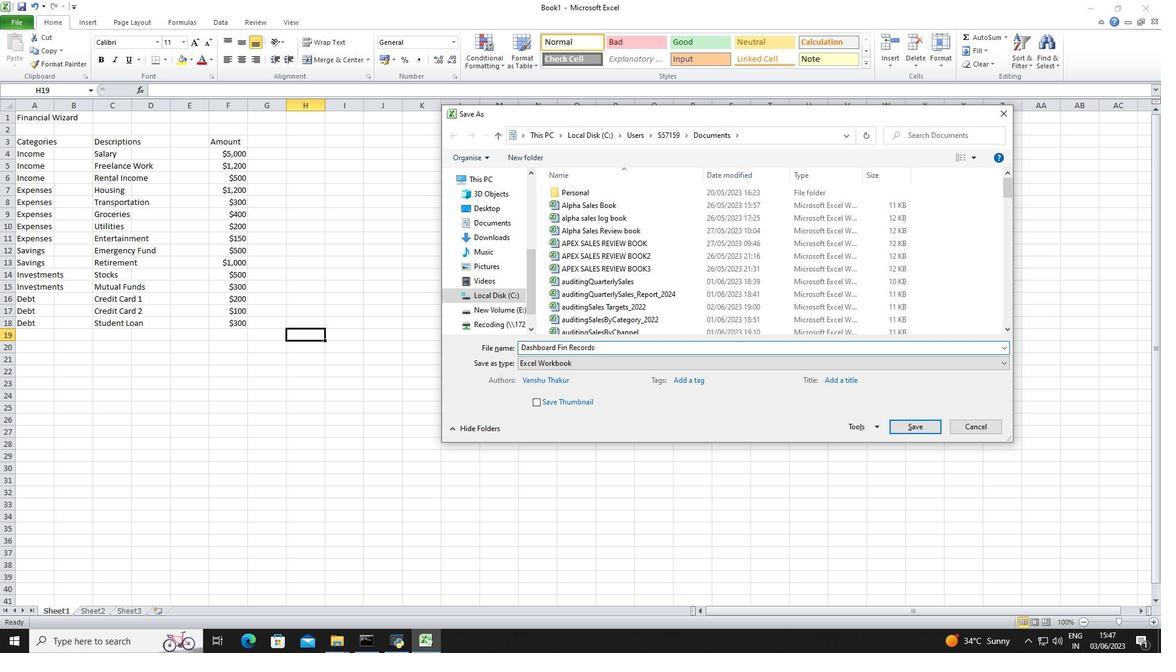 
